 Task: Add a dependency to the task Create a feature to sync data across multiple devices , the existing task  Add support for image and video editing within the app in the project Visionary.
Action: Mouse moved to (739, 510)
Screenshot: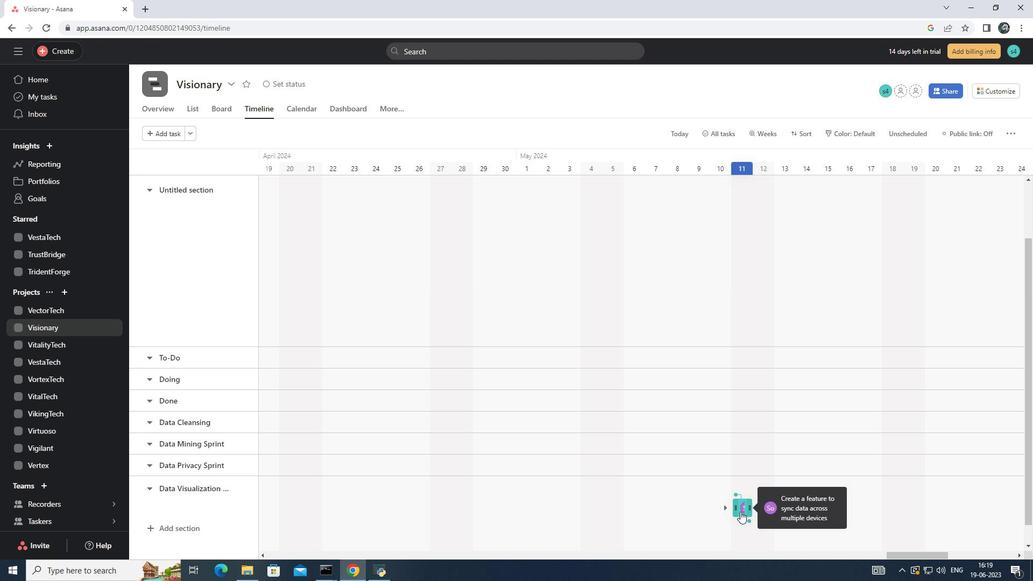 
Action: Mouse pressed left at (739, 510)
Screenshot: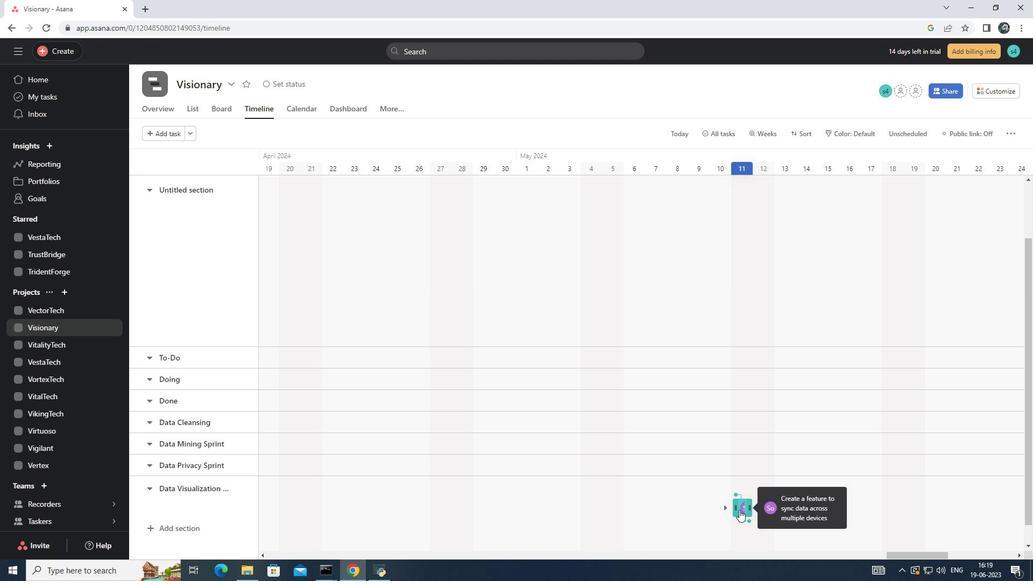 
Action: Mouse moved to (776, 274)
Screenshot: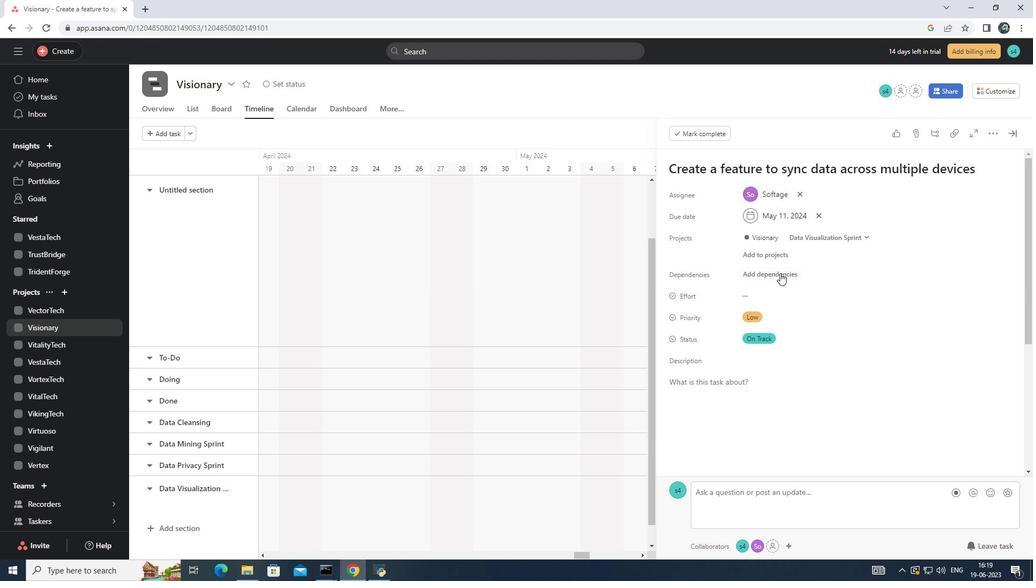
Action: Mouse pressed left at (776, 274)
Screenshot: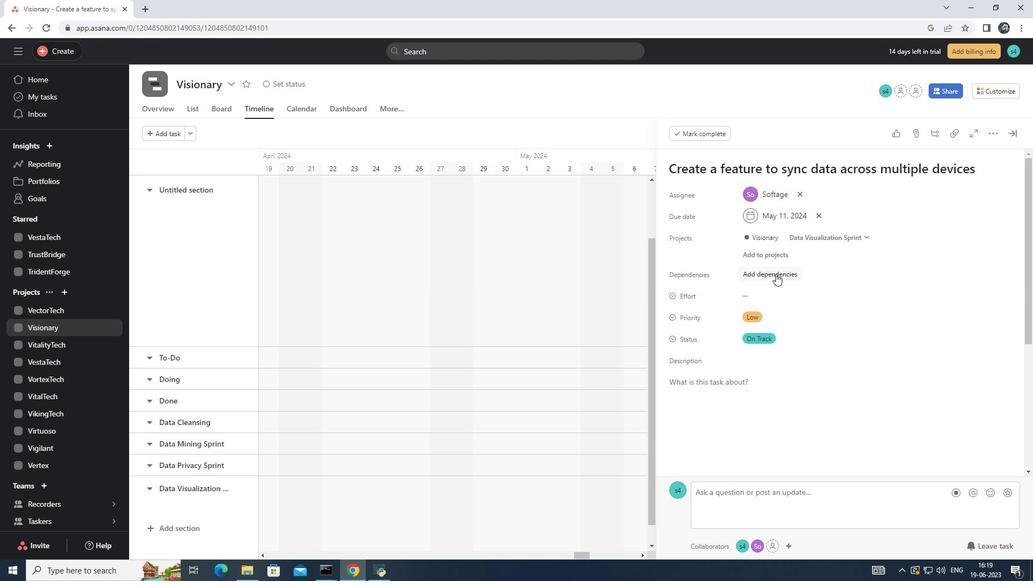 
Action: Mouse moved to (872, 314)
Screenshot: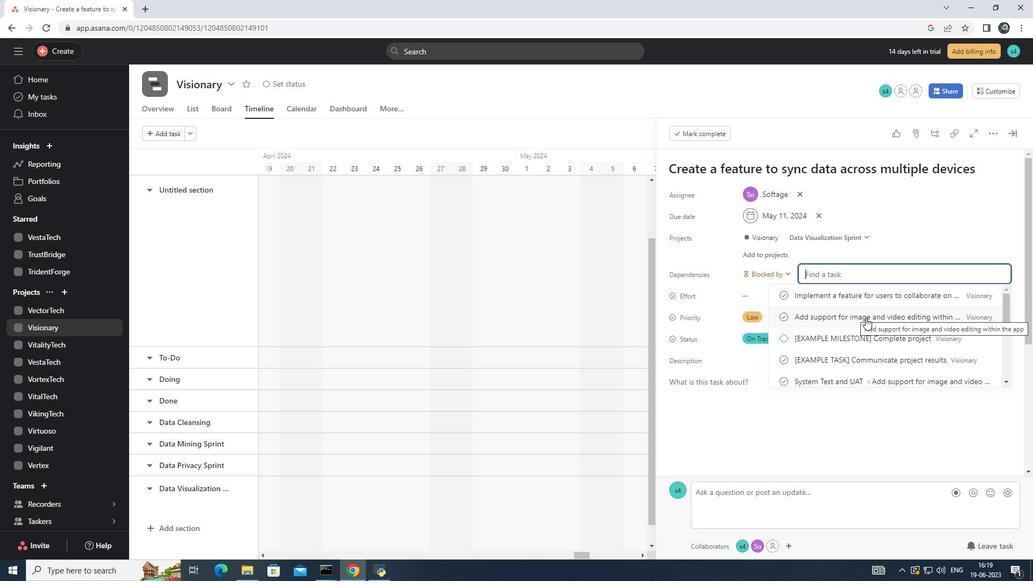 
Action: Mouse pressed left at (872, 314)
Screenshot: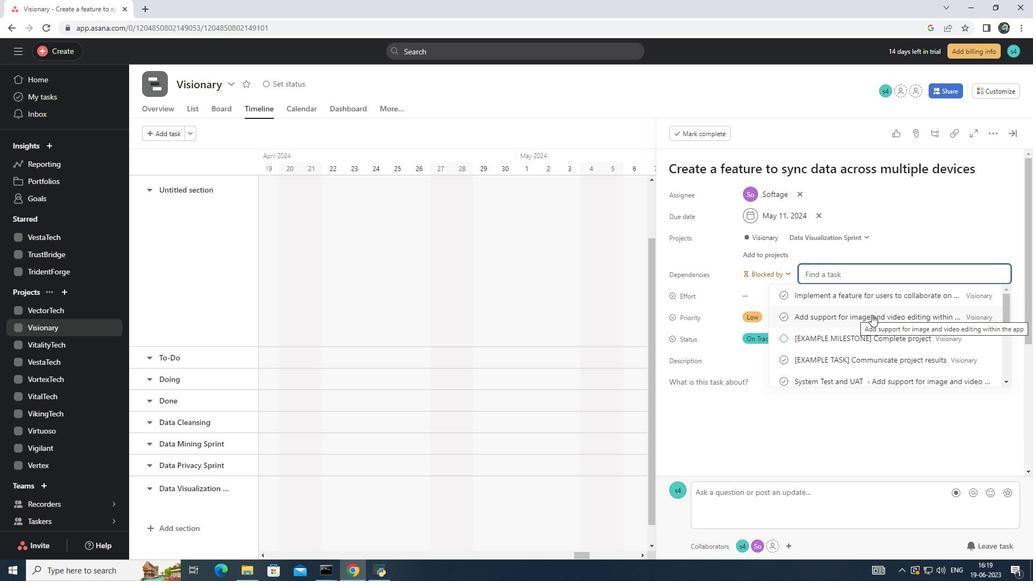 
